 Task: Test if a file exists and identify its file type (e.g., regular file, directory, symbolic link).
Action: Mouse pressed left at (507, 324)
Screenshot: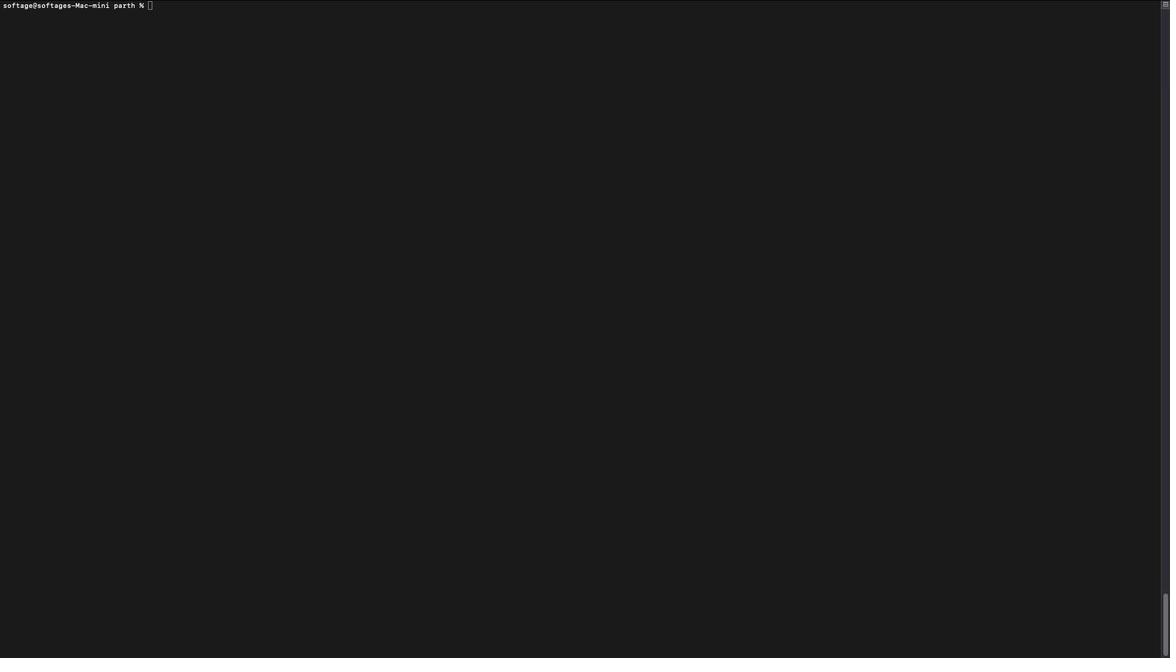 
Action: Mouse moved to (499, 326)
Screenshot: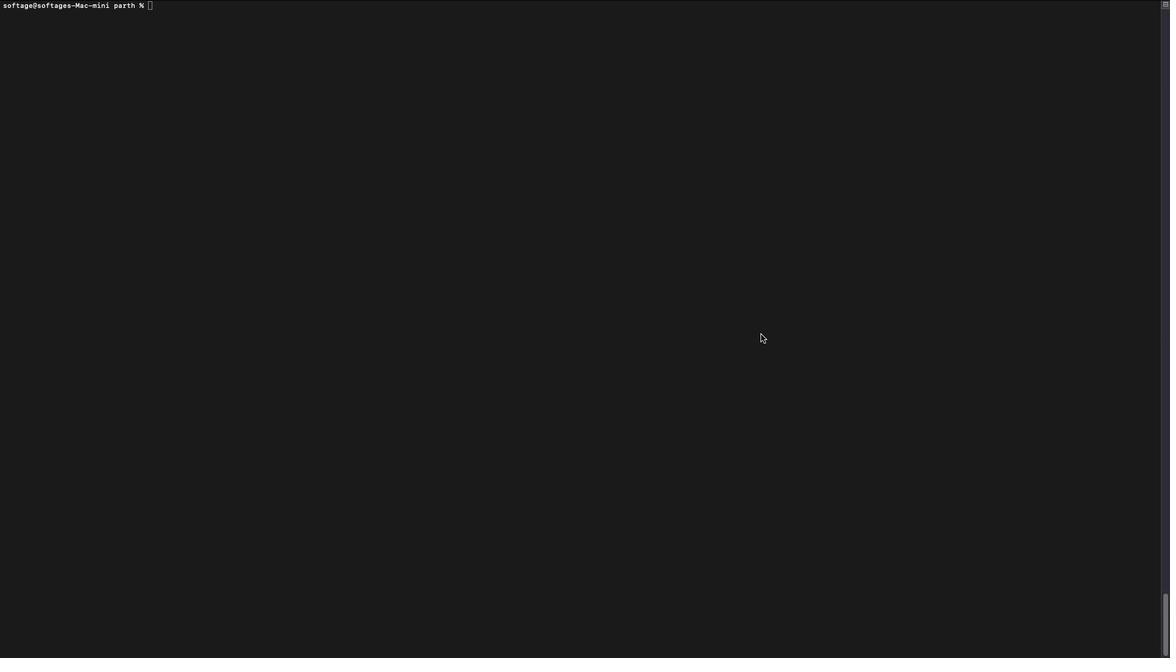 
Action: Mouse pressed left at (499, 326)
Screenshot: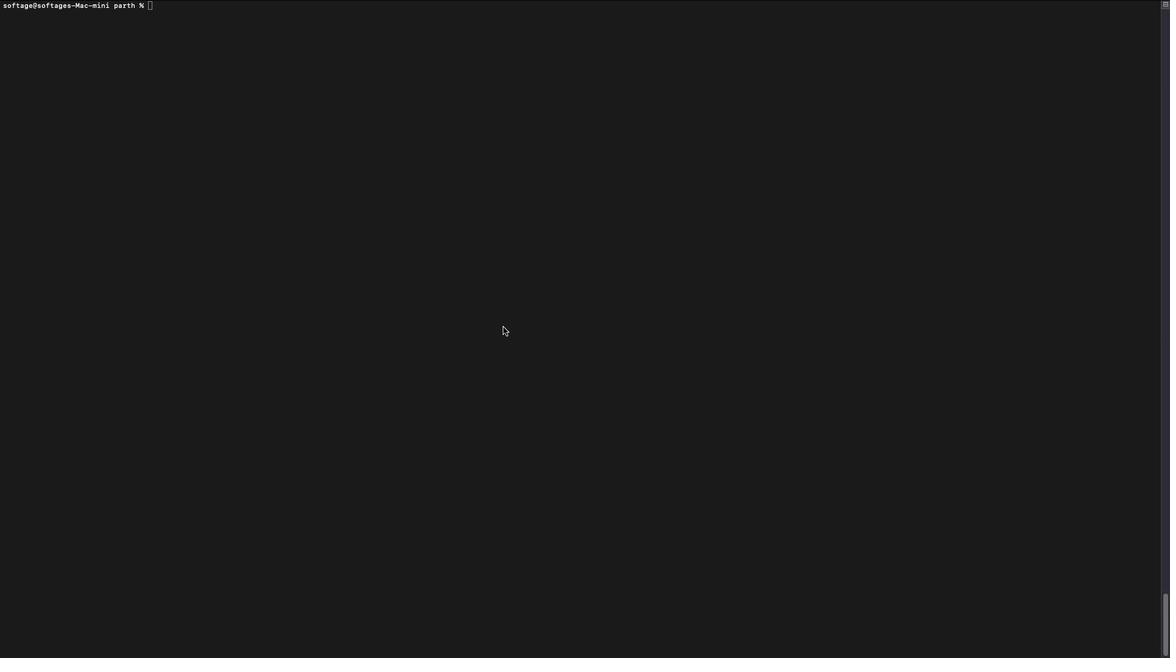 
Action: Key pressed Key.caps_lock'v''i''m'Key.space'b''a''s''h''2''0''0''.''s''h'Key.enter'i'Key.shift'#'Key.shift'!'Key.shift_r'/''b''i''n''/''b''a''s''h'Key.enterKey.enterKey.shift'#'Key.spaceKey.shift'S''p''e''c''i''f'Key.spaceKey.backspace'y'Key.space't''h''e'Key.space'p''a''t''h'Key.space'y''o''u'Key.space'w''a''n''t'Key.space't''o'Key.space'c''h''e''c''l''='Key.backspaceKey.backspace'k'Key.enter'f''i''l''e'Key.shift_r'_''p''a''t''h''='Key.shift_r'"''/'Key.shift'U''s''e''r''s''/''s''o''f''t''a''g''e''/''d''e''s''k''t''o''p''/''p''a''r''t''h'Key.shift_r'"'Key.enterKey.enterKey.shift'#'Key.spaceKey.shift'C''h''e''c''k'Key.space'i''f'Key.space't''h''e'Key.space'd''i''l''e'Key.spaceKey.backspaceKey.backspaceKey.backspaceKey.backspaceKey.backspace'f''i''l''e'Key.space'e''x''i''s''t''s'Key.enter'i''f'Key.space'['Key.space'-''e'Key.spaceKey.shift_r'"'Key.shift'$''f''i''l''e'Key.shift_r'_''p''a''t''h'Key.shift_r'"'Key.space']'';'Key.space't''h''e''n'Key.enterKey.spaceKey.spaceKey.spaceKey.space'e''c''h''o'Key.spaceKey.shift_r'"'Key.shift'I''t'';'Key.backspace"'"'s'Key.space'a'Key.spaceKey.backspaceKey.space'r''e''g''u''l''a'Key.spaceKey.backspace'r'Key.space'f''i''l''e''.'Key.shift_r'"'Key.enterKey.spaceKey.backspace'e''l''i''f'Key.space'['Key.space'-''d'Key.spaceKey.shift_r'"'Key.shift'$''f''i''l''e'Key.shift_r'_''p''a''t''h'Key.shift_r'"'Key.space']'';'Key.space't''h''e''n'Key.enterKey.spaceKey.spaceKey.spaceKey.space'e''c''h''o'Key.spaceKey.shift_r'"'Key.shift'I''t'"'"'s'Key.spaceKey.shift'D''i''r''e''c''t''o''r''y''.'Key.shift_r'"'Key.enterKey.spaceKey.backspaceKey.upKey.upKey.upKey.upKey.upKey.rightKey.rightKey.rightKey.rightKey.rightKey.rightKey.rightKey.rightKey.rightKey.rightKey.rightKey.rightKey.rightKey.rightKey.rightKey.rightKey.rightKey.rightKey.rightKey.rightKey.rightKey.rightKey.rightKey.rightKey.rightKey.rightKey.enter'i''f'Key.space'['Key.space'-''e'Key.spaceKey.shift_r'"'Key.shift'$''f''i''l''e'Key.shift_r'_''p''a''t''h'Key.shift_r'"'Key.space']'';'Key.space't''h''e''n'Key.enterKey.spaceKey.spaceKey.spaceKey.space'e''c''h''o'Key.spaceKey.shift_r'"'Key.shift'F''i''l''e'Key.space'e''x''i''s''r'Key.backspace't''.'Key.shift_r'"'Key.enterKey.downKey.leftKey.spaceKey.spaceKey.spaceKey.spaceKey.downKey.leftKey.spaceKey.spaceKey.spaceKey.spaceKey.downKey.leftKey.leftKey.leftKey.leftKey.leftKey.leftKey.leftKey.leftKey.spaceKey.spaceKey.spaceKey.spaceKey.downKey.leftKey.spaceKey.spaceKey.spaceKey.spaceKey.rightKey.rightKey.rightKey.rightKey.rightKey.rightKey.rightKey.rightKey.rightKey.rightKey.rightKey.rightKey.rightKey.rightKey.rightKey.rightKey.rightKey.rightKey.rightKey.rightKey.rightKey.rightKey.rightKey.rightKey.enterKey.spaceKey.spaceKey.spaceKey.space'e''l''i''f'Key.space'['Key.space'-'Key.shift'L'Key.spaceKey.shift_r'"'Key.shift'$''f''i''l''e'Key.shift_r'_''p''a''t''h'Key.shift_r'"'Key.space']'';'Key.space't''h''e''n'Key.enterKey.spaceKey.spaceKey.spaceKey.spaceKey.spaceKey.spaceKey.spaceKey.space'e''c''h''o'Key.spaceKey.shift_r'"'Key.shift'I''t'"'"'s'Key.space's''y''m''b''o''l''i''c'Key.space'l''i''n''k''.'Key.shift_r'"'Key.enterKey.spaceKey.spaceKey.spaceKey.space'e''l''s''e'Key.enterKey.spaceKey.spaceKey.spaceKey.spaceKey.spaceKey.spaceKey.spaceKey.space'e''c''h''o'Key.shift_r'"'Key.backspaceKey.spaceKey.shift_r'"'Key.shift'I''t'"'"'s'Key.space'a''n''t''h''o''r'Key.spaceKey.backspaceKey.backspaceKey.backspaceKey.backspaceKey.backspace'o''t''h''e''r'Key.space't''y''p''e'Key.space'o''f'Key.space'f''i''l''e''.'Key.shift_r'"'Key.enterKey.spaceKey.spaceKey.spaceKey.space'f''i'Key.enter'e''l''s''e'Key.enterKey.spaceKey.spaceKey.spaceKey.space'e''c''h''o'Key.spaceKey.shift_r'"'Key.shift'F''i''l''e'Key.space'd''o''e''s'Key.space'n''o''t'Key.space'e''x''i''s''t''.'Key.shift_r'"'Key.enter'f''i'Key.escKey.shift_r':''w''q'Key.enter'c''h''m''o''d'Key.spaceKey.shift_r'+''x'Key.space'b''a''s''h''2''0''0''.''s''h'Key.enter'.''/''b''a''s''h''2''0''0''.''s''h'Key.enter'c''a''t'Key.space'v'Key.backspace'b''a''s''h''2''0''0''.''s''h'Key.enter
Screenshot: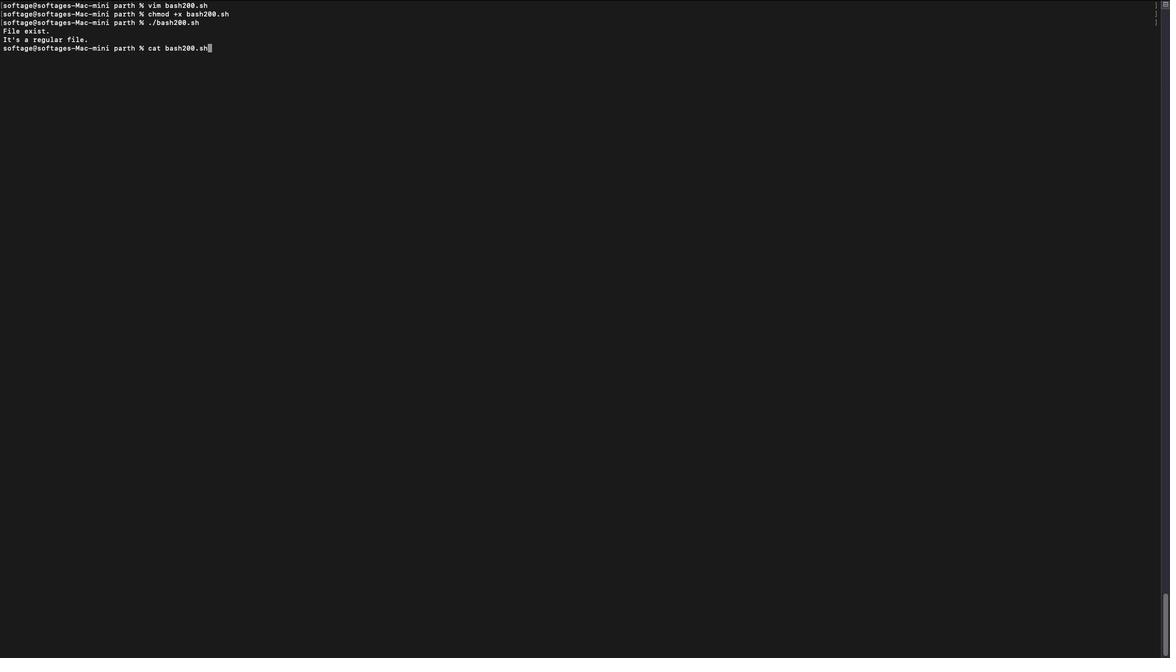 
Action: Mouse moved to (507, 327)
Screenshot: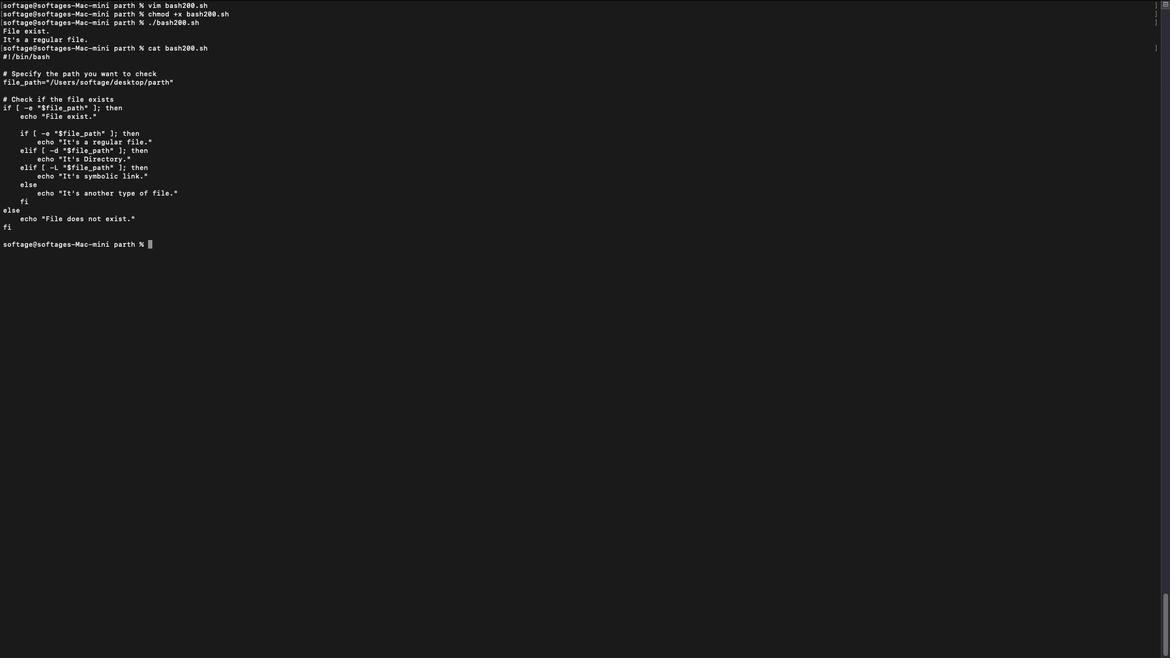
Action: Mouse pressed left at (507, 327)
Screenshot: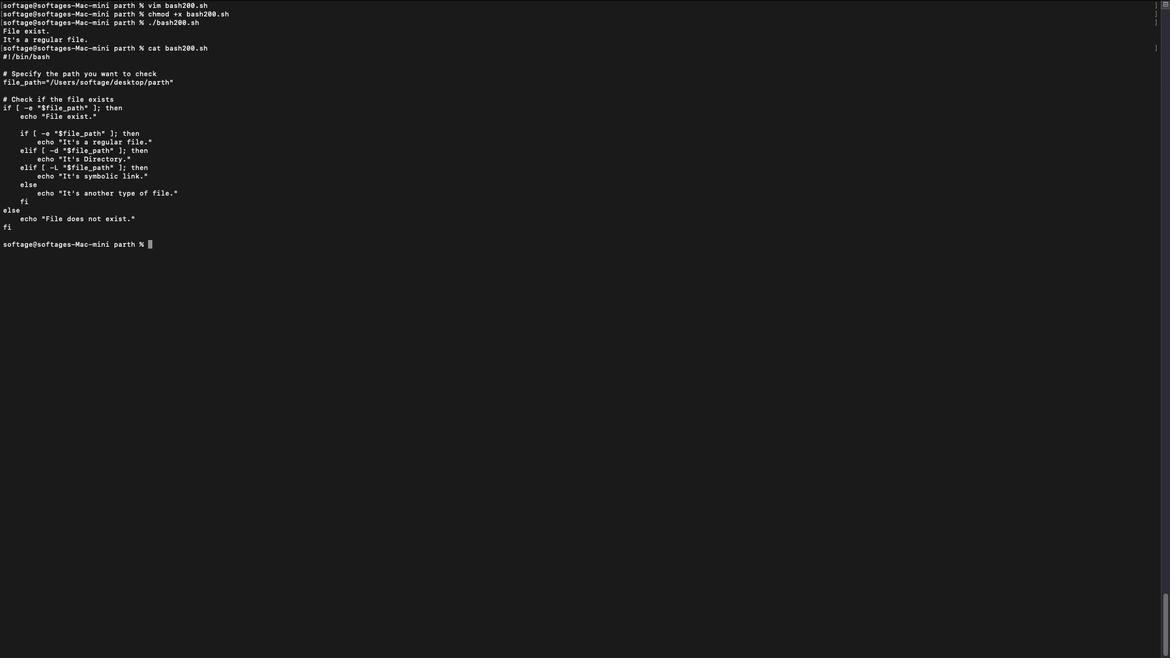 
Action: Mouse moved to (508, 327)
Screenshot: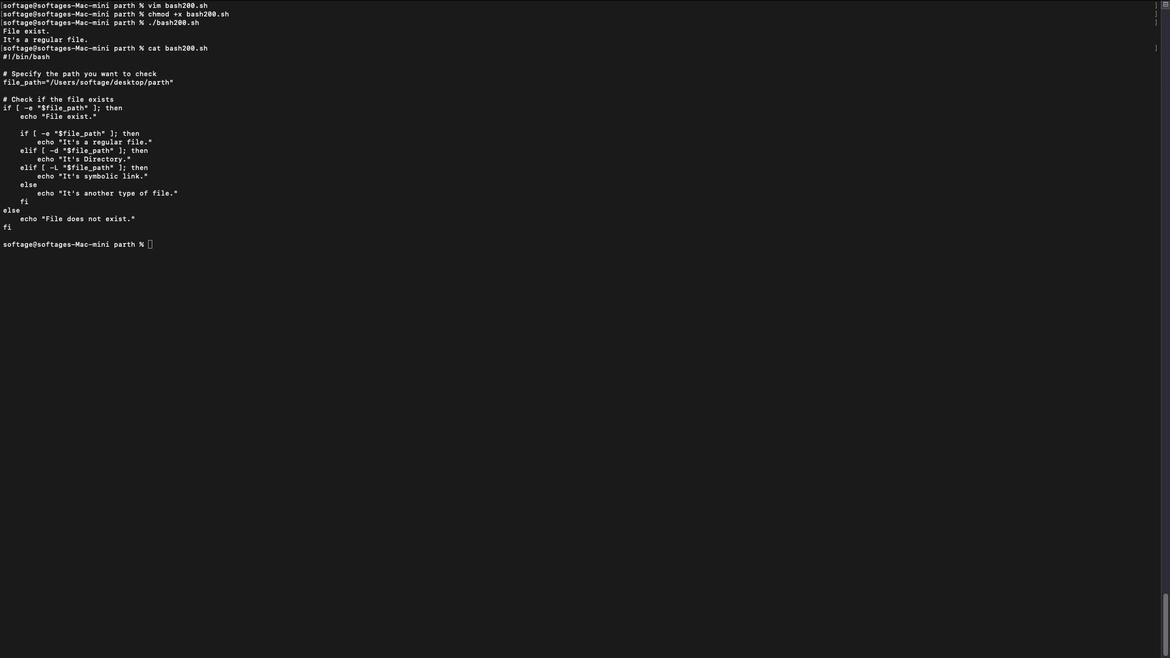 
